 Task: Eneter Event name "Strategies for Growth".
Action: Mouse moved to (504, 72)
Screenshot: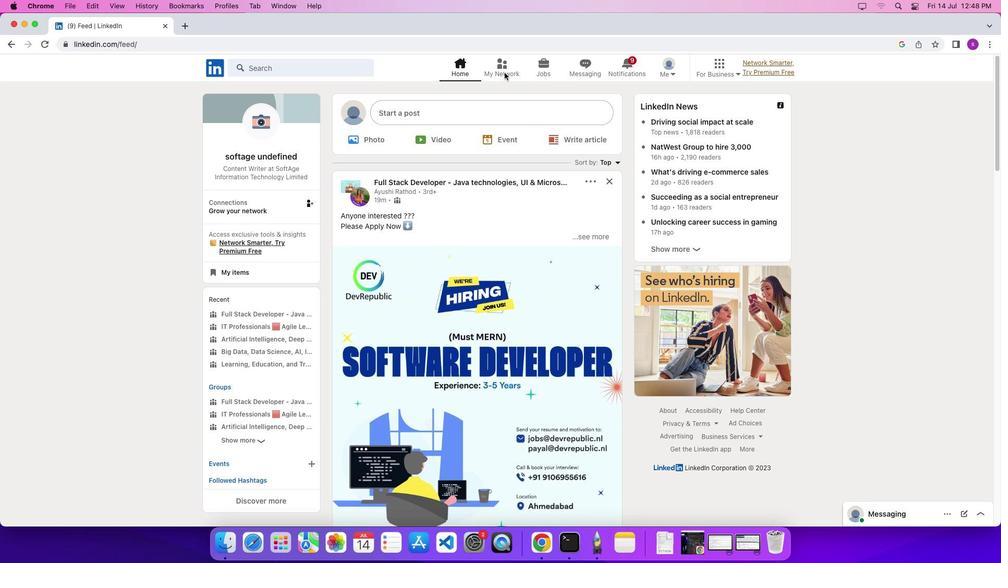 
Action: Mouse pressed left at (504, 72)
Screenshot: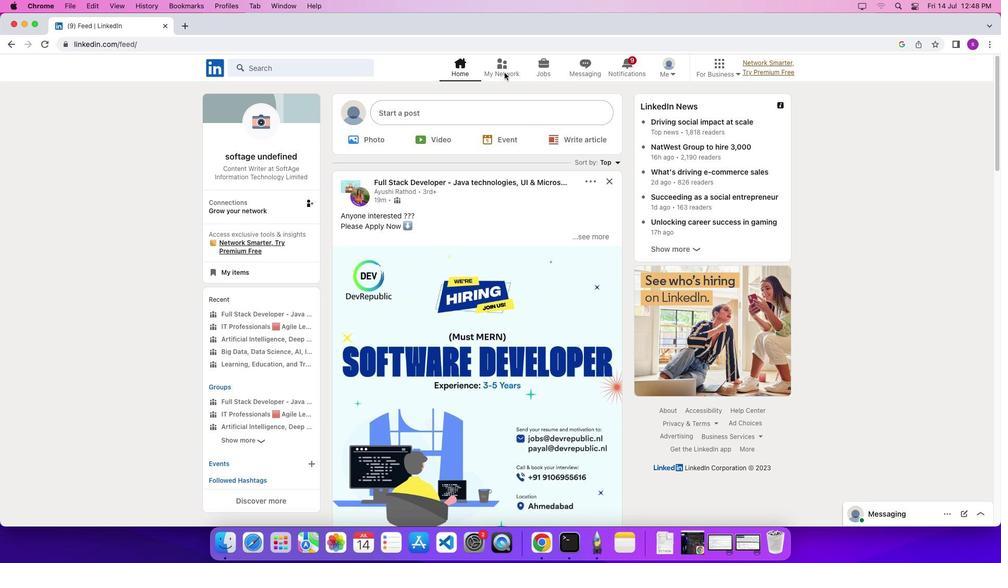 
Action: Mouse pressed left at (504, 72)
Screenshot: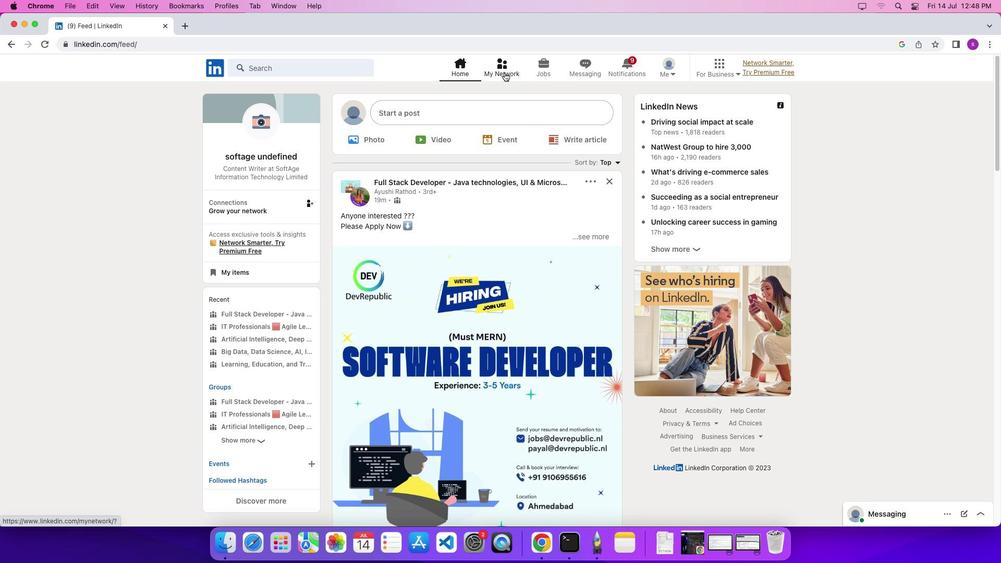 
Action: Mouse moved to (223, 209)
Screenshot: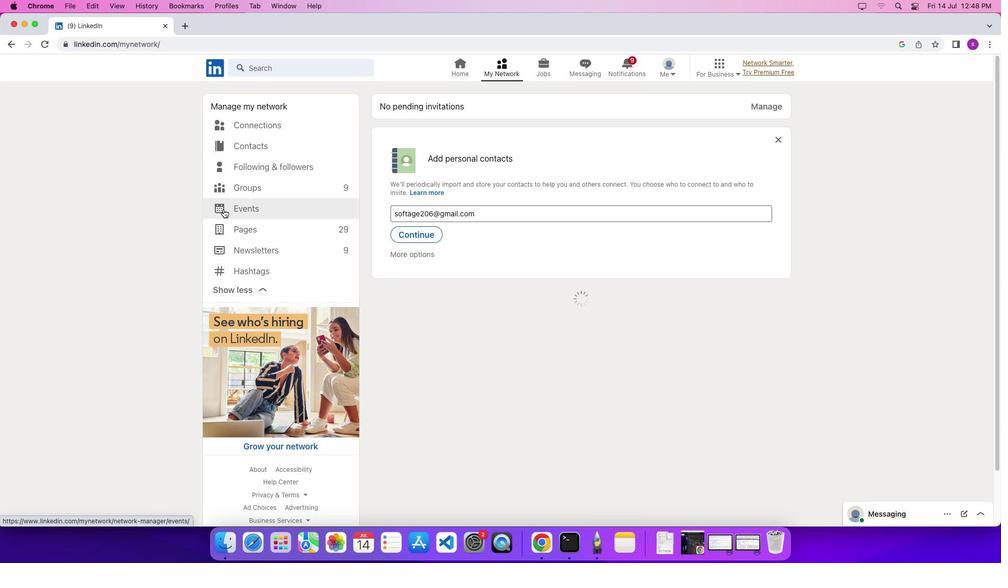 
Action: Mouse pressed left at (223, 209)
Screenshot: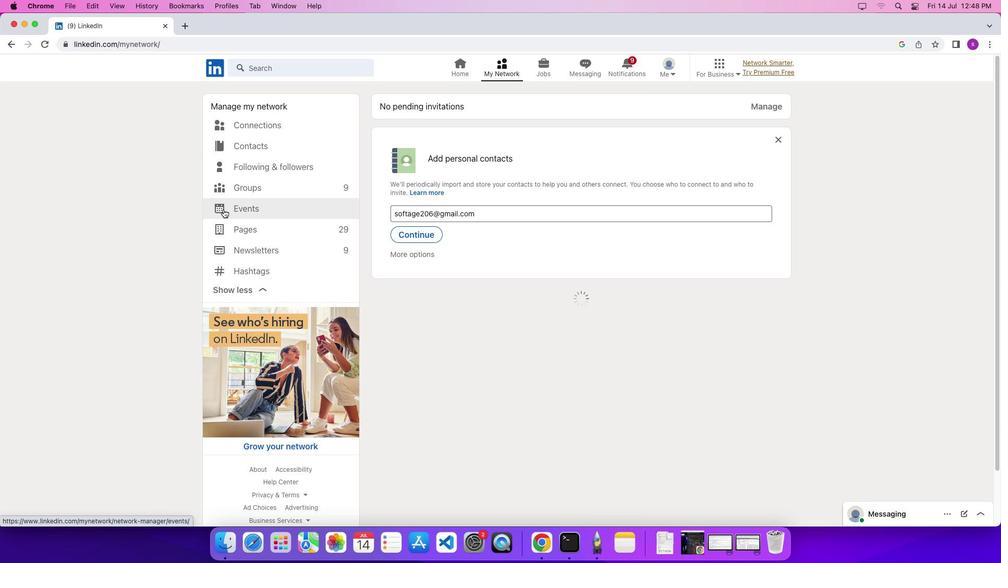 
Action: Mouse moved to (238, 208)
Screenshot: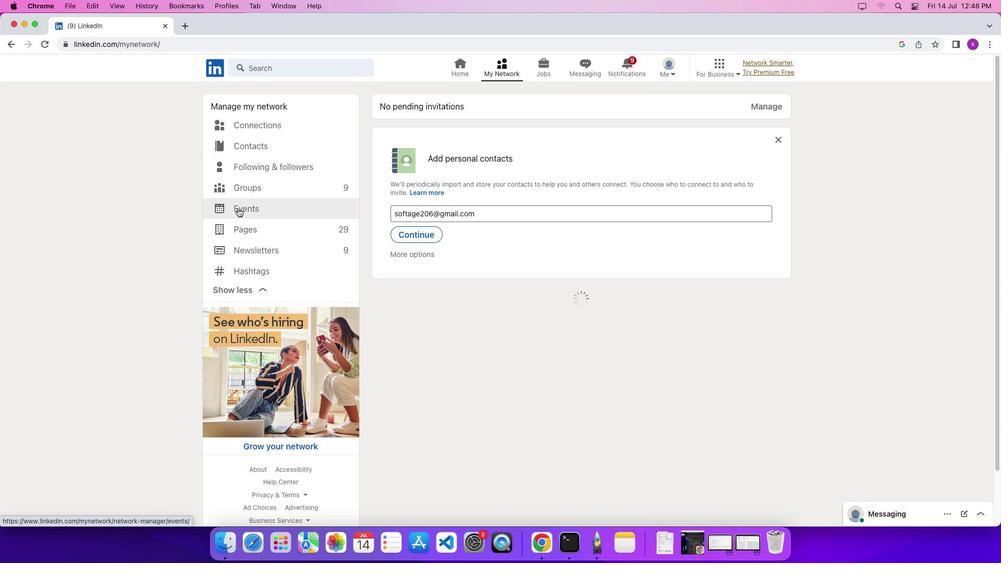
Action: Mouse pressed left at (238, 208)
Screenshot: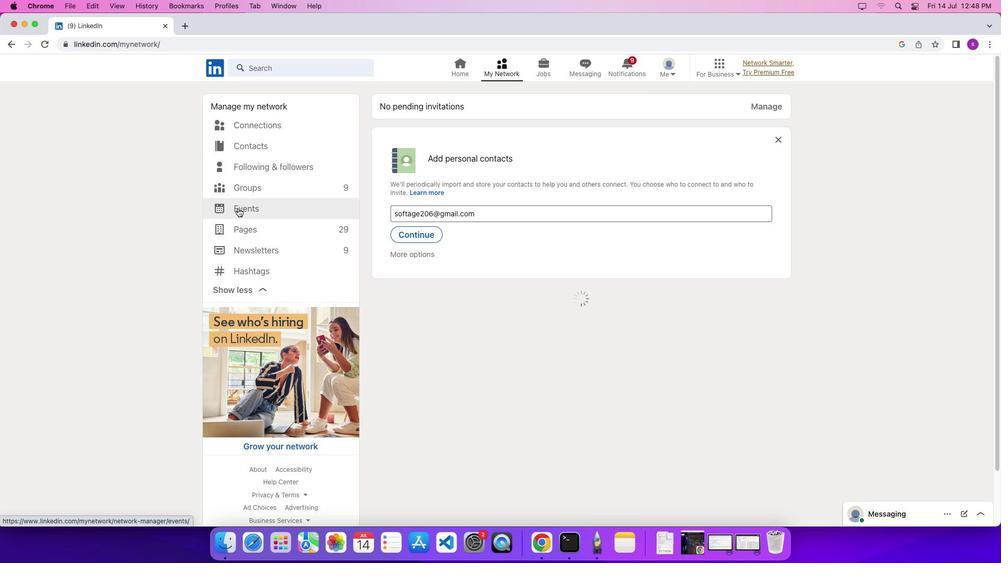 
Action: Mouse moved to (604, 112)
Screenshot: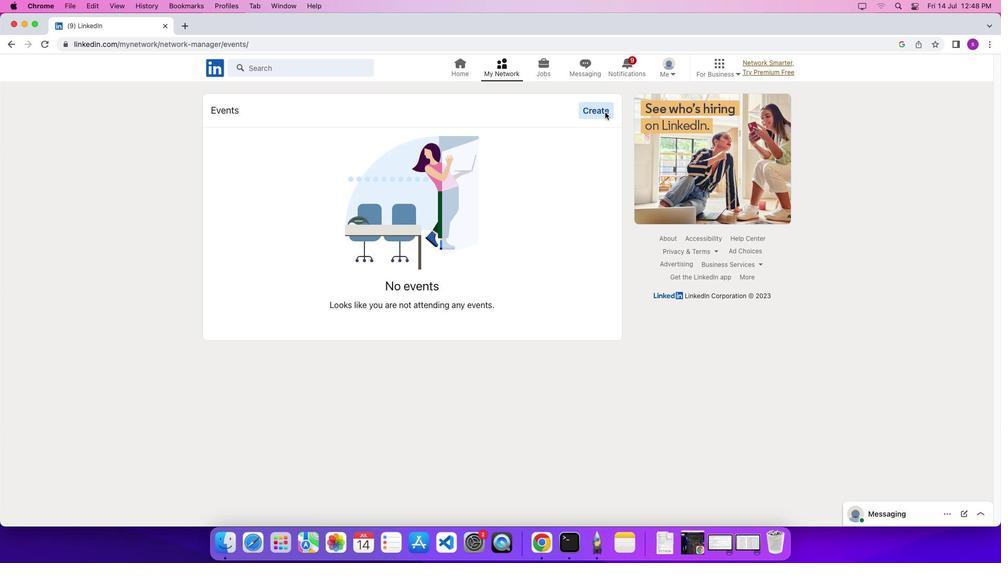 
Action: Mouse pressed left at (604, 112)
Screenshot: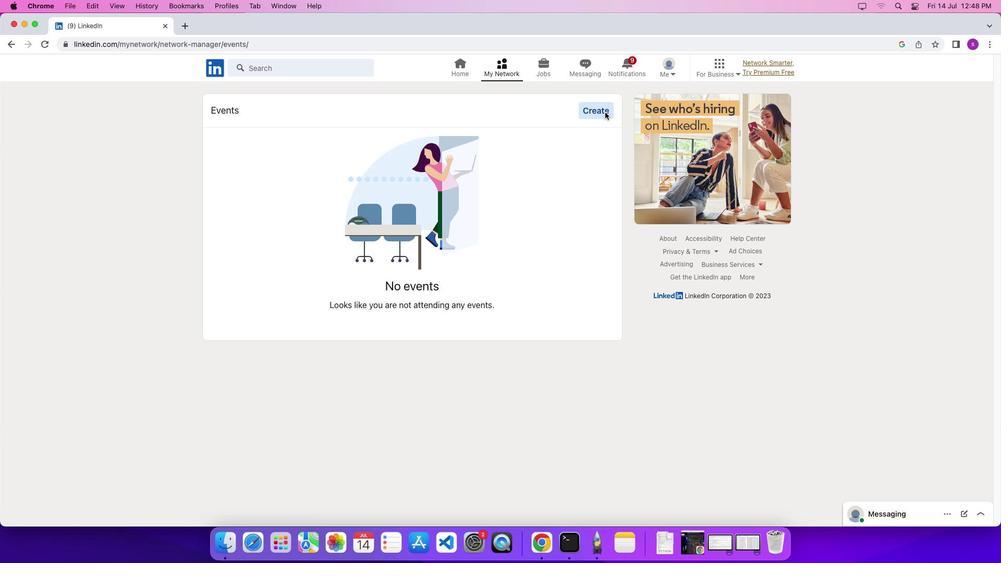 
Action: Mouse moved to (521, 318)
Screenshot: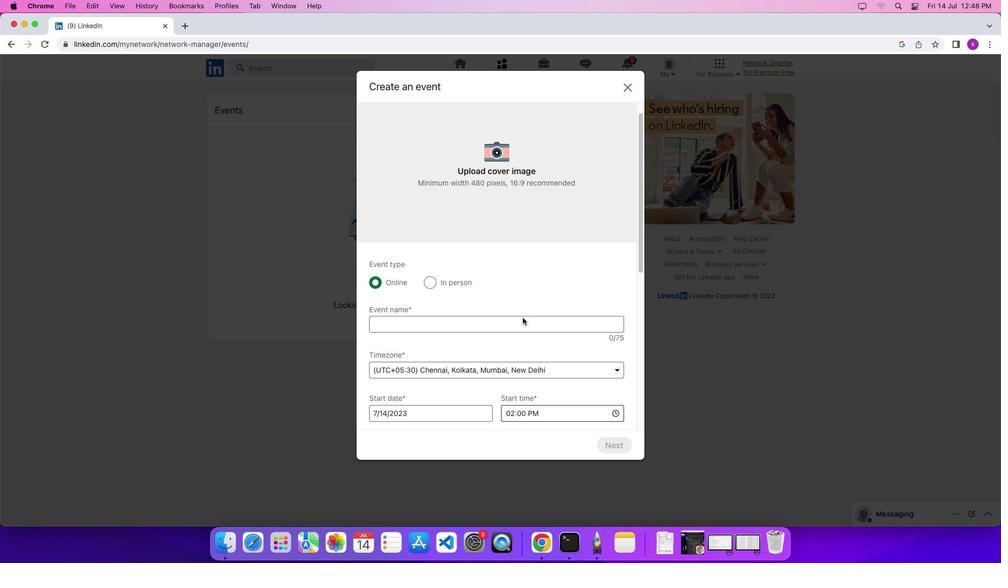 
Action: Mouse scrolled (521, 318) with delta (0, 0)
Screenshot: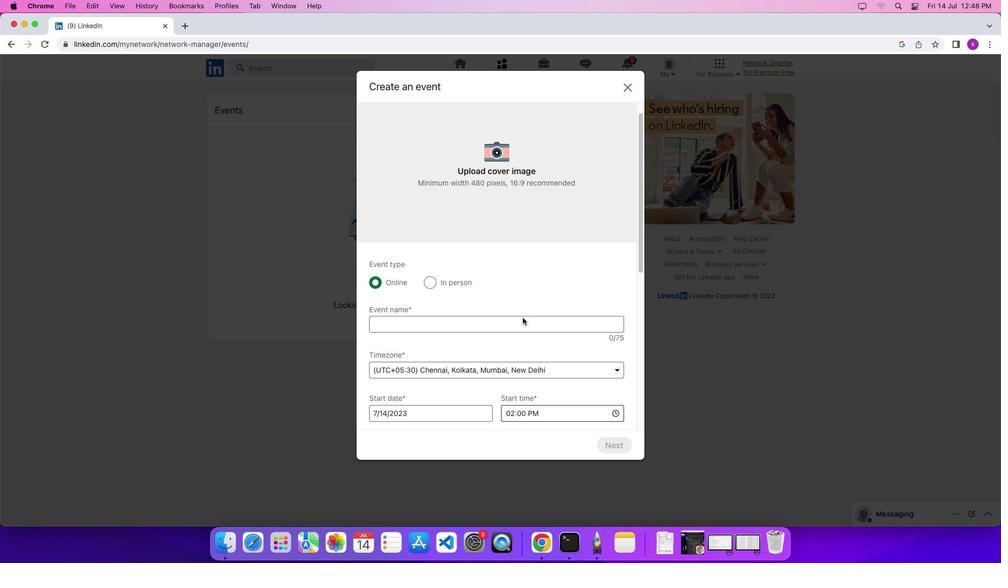 
Action: Mouse moved to (522, 317)
Screenshot: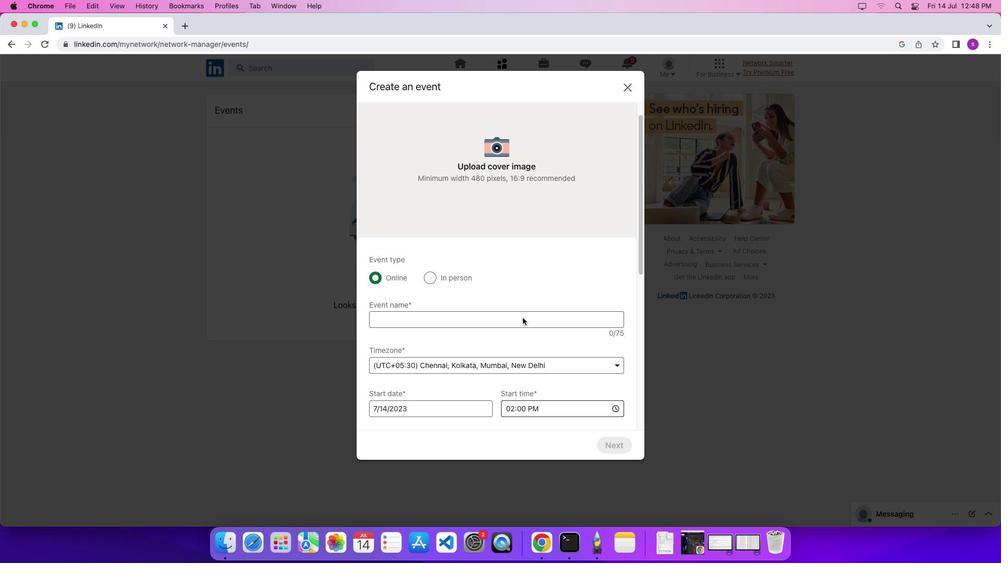 
Action: Mouse scrolled (522, 317) with delta (0, 0)
Screenshot: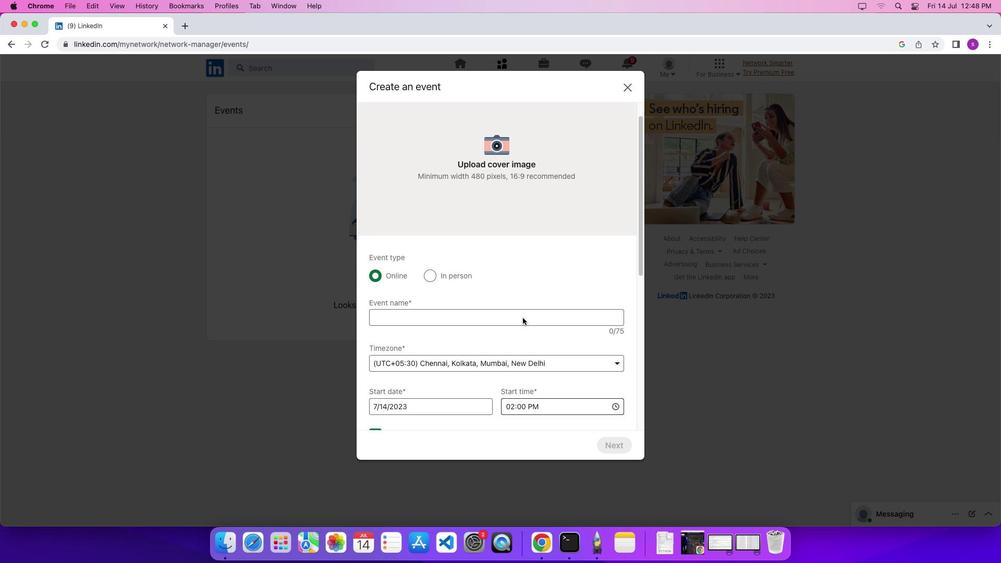 
Action: Mouse moved to (522, 317)
Screenshot: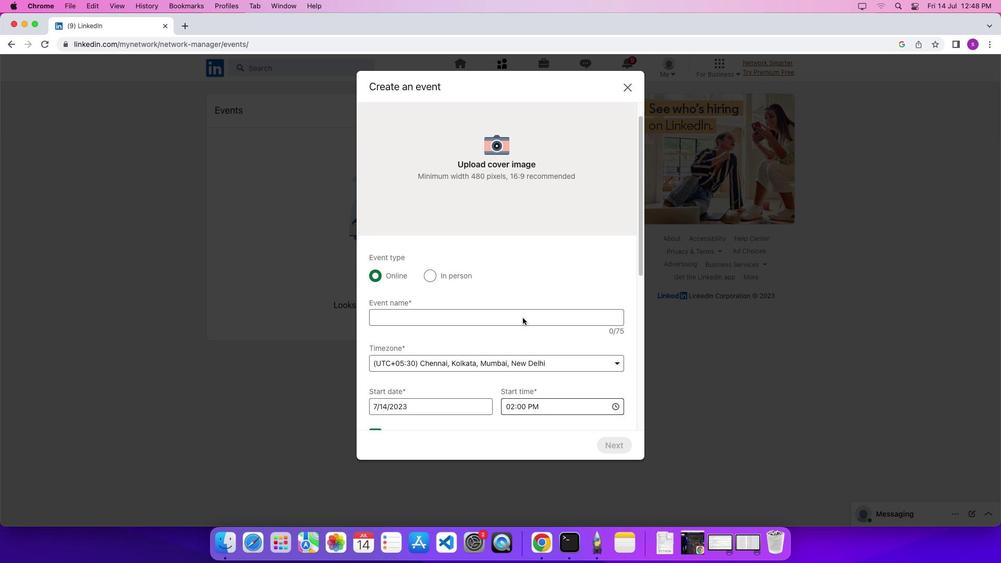 
Action: Mouse pressed left at (522, 317)
Screenshot: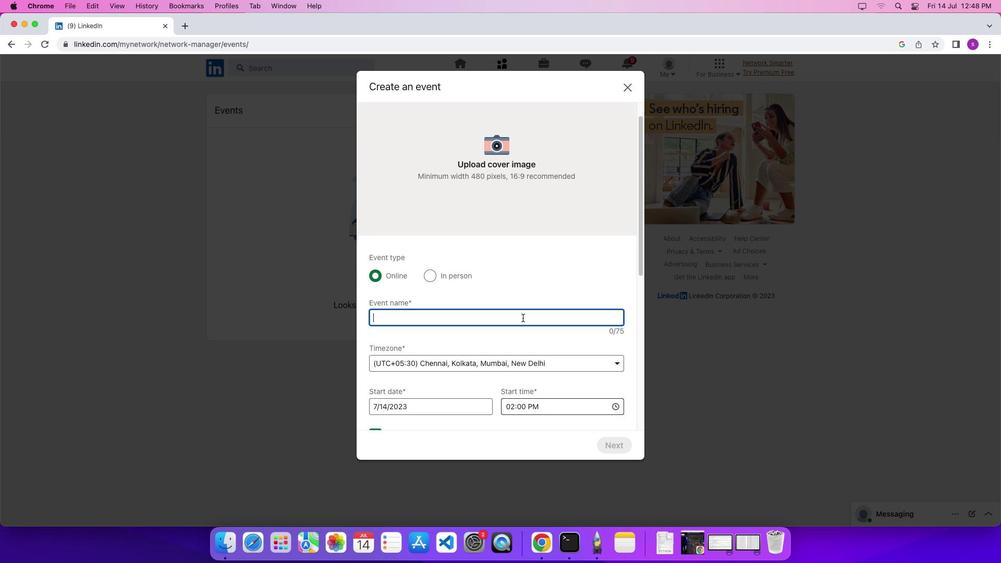 
Action: Mouse moved to (525, 318)
Screenshot: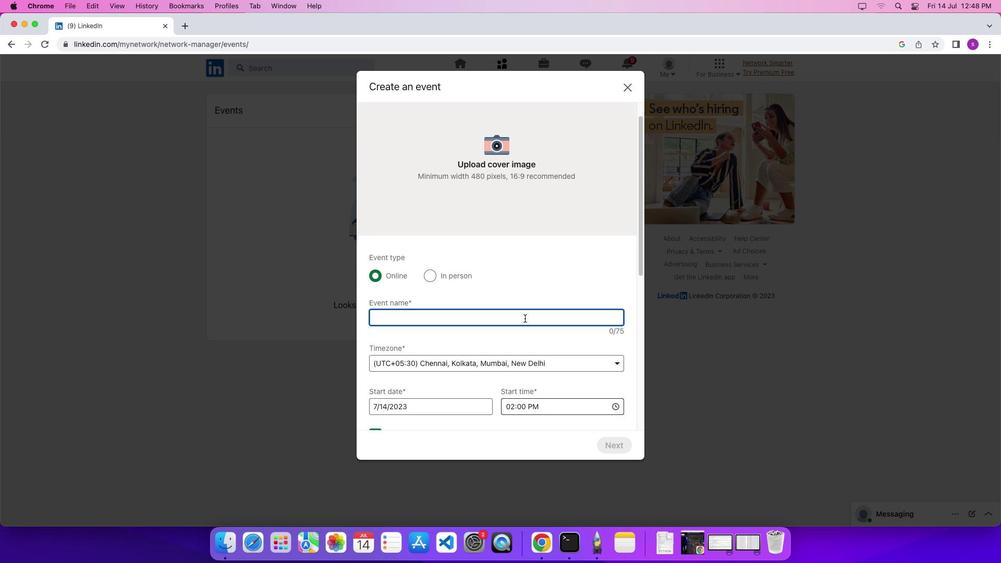 
Action: Mouse pressed left at (525, 318)
Screenshot: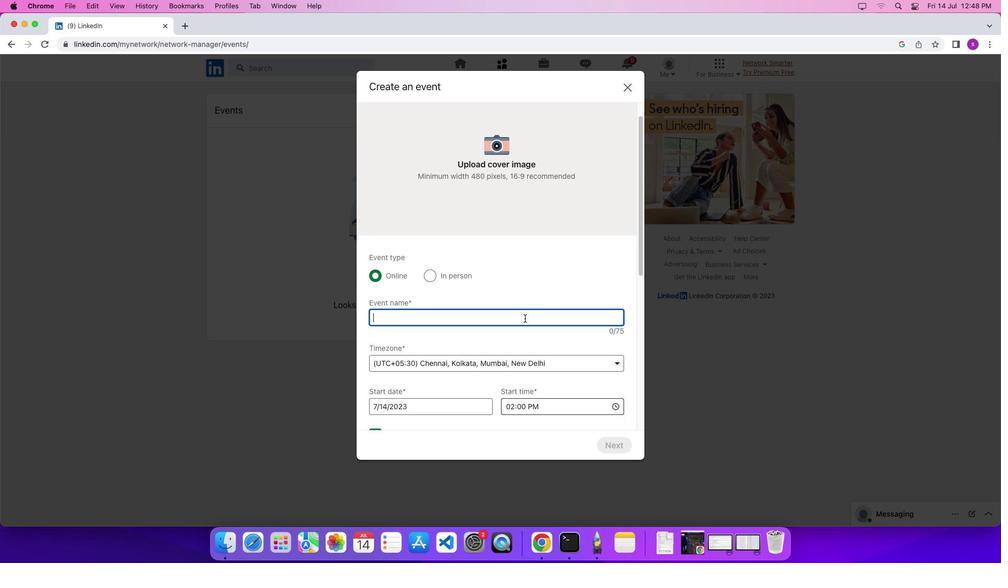 
Action: Mouse moved to (540, 322)
Screenshot: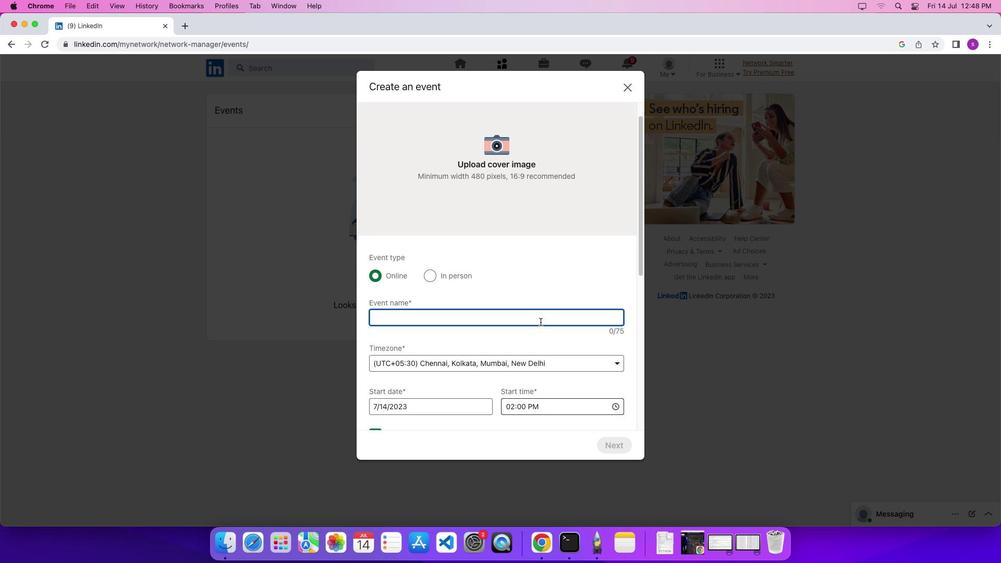 
Action: Key pressed Key.ctrl's''s'Key.shiftKey.backspaceKey.shift'S''t''r''a''t''e''g''i''w'Key.backspace'e''s'Key.space'f''o''r'Key.spaceKey.shift'G''r''o''w''t''h'
Screenshot: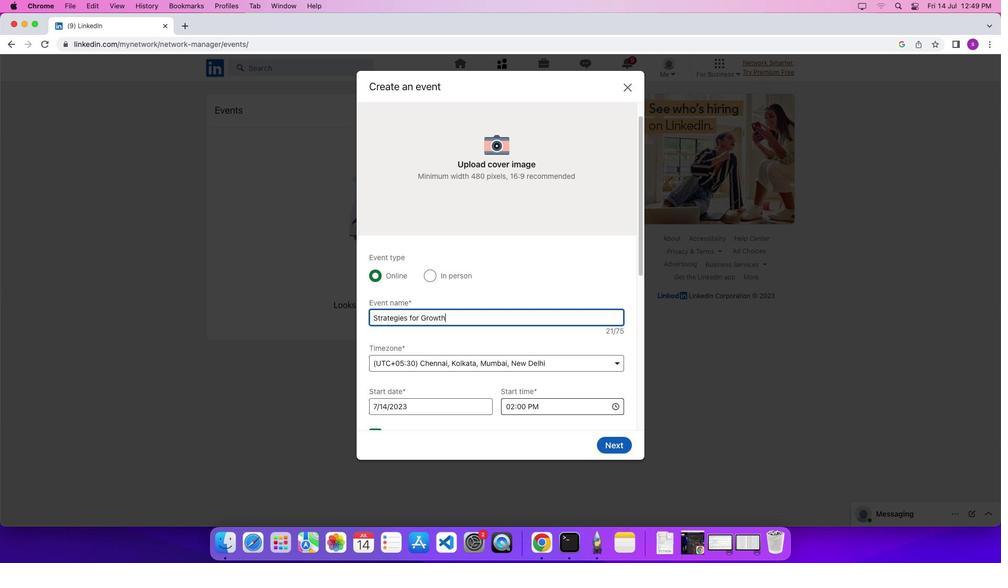 
Action: Mouse moved to (568, 421)
Screenshot: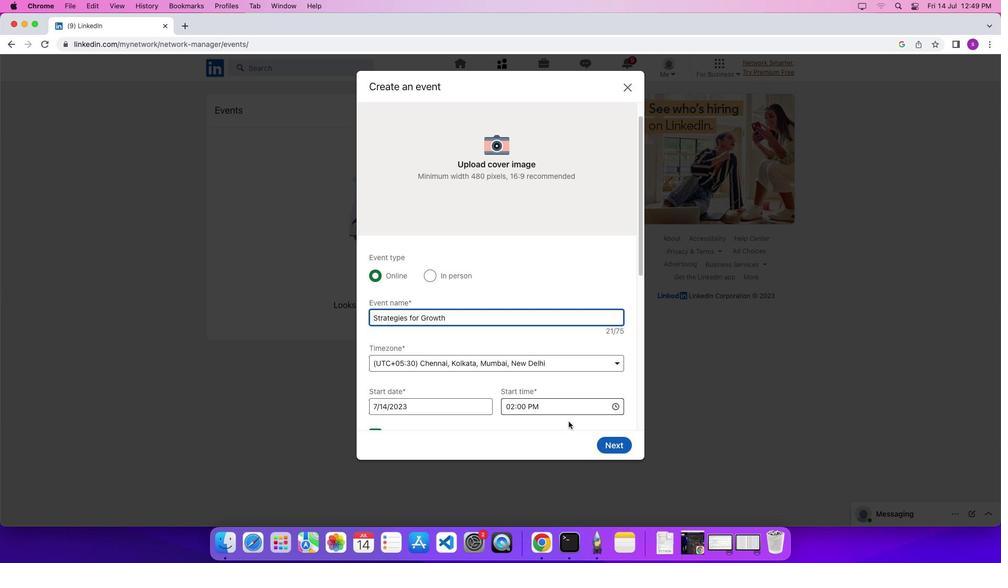 
